 Task: For heading Calibri with Bold.  font size for heading24,  'Change the font style of data to'Bell MT.  and font size to 16,  Change the alignment of both headline & data to Align middle & Align Center.  In the sheet  FinSummary review
Action: Mouse moved to (112, 103)
Screenshot: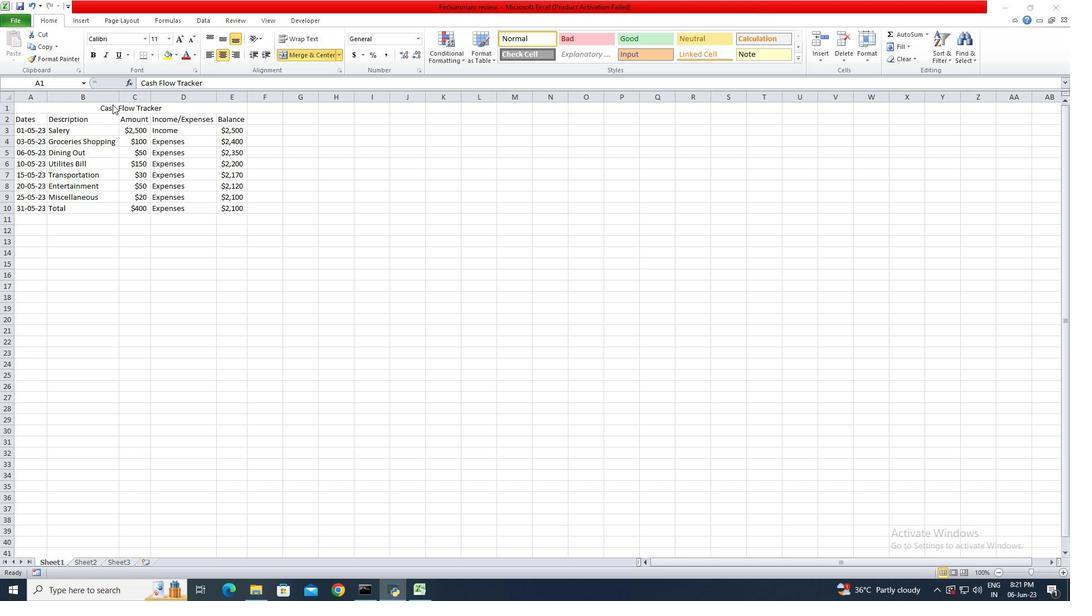
Action: Mouse pressed left at (112, 103)
Screenshot: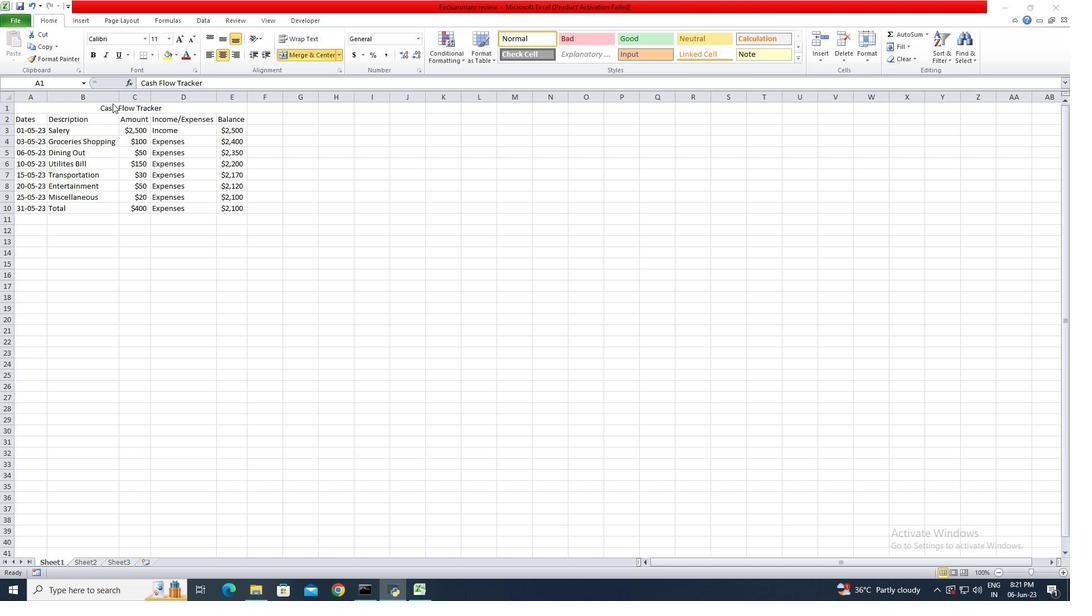 
Action: Mouse moved to (142, 41)
Screenshot: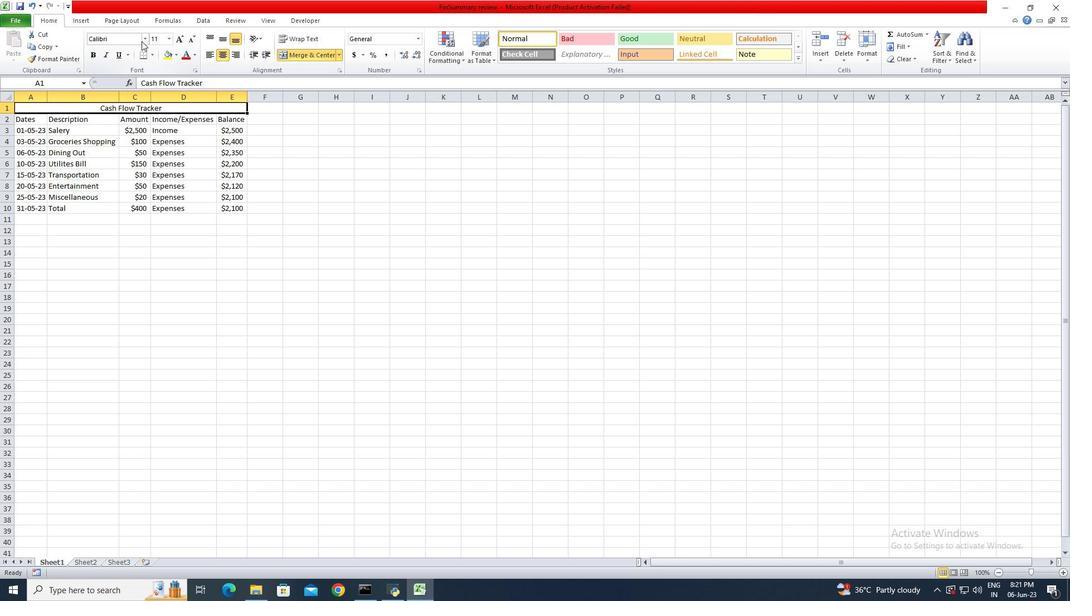 
Action: Mouse pressed left at (142, 41)
Screenshot: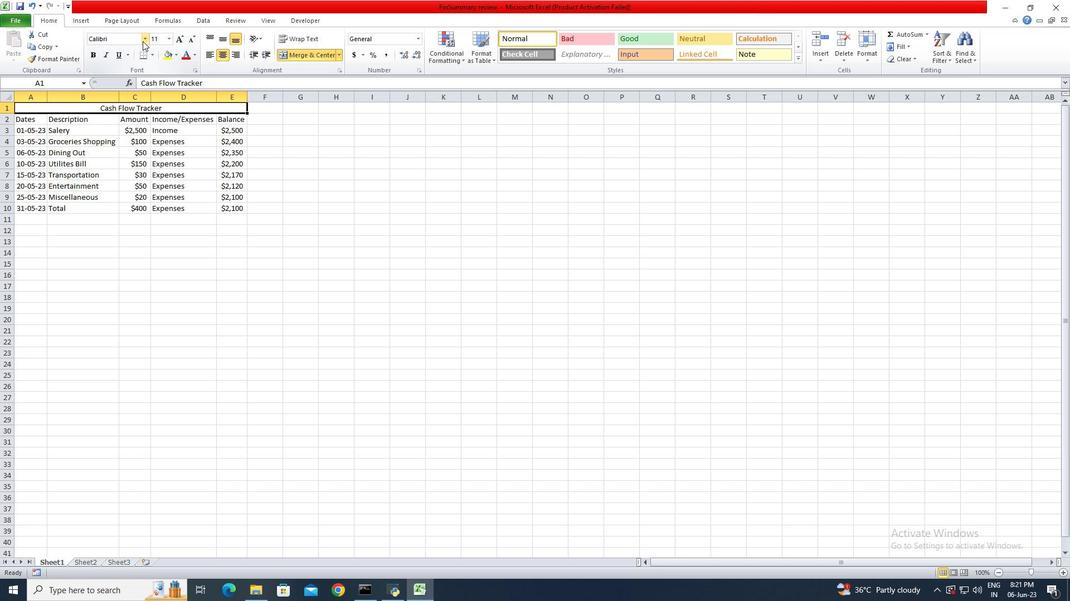 
Action: Mouse moved to (122, 74)
Screenshot: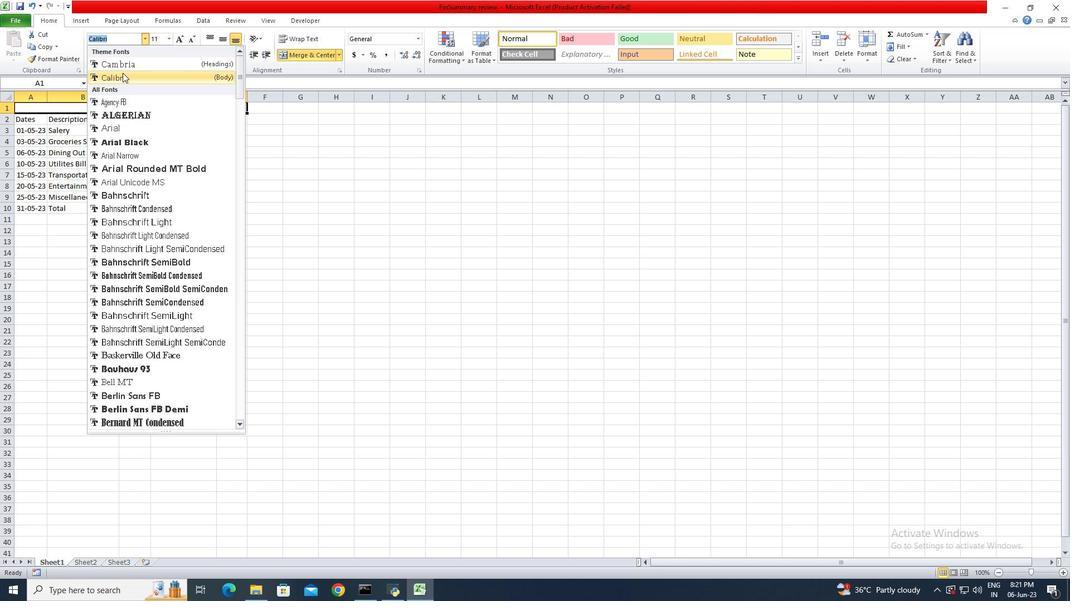 
Action: Mouse pressed left at (122, 74)
Screenshot: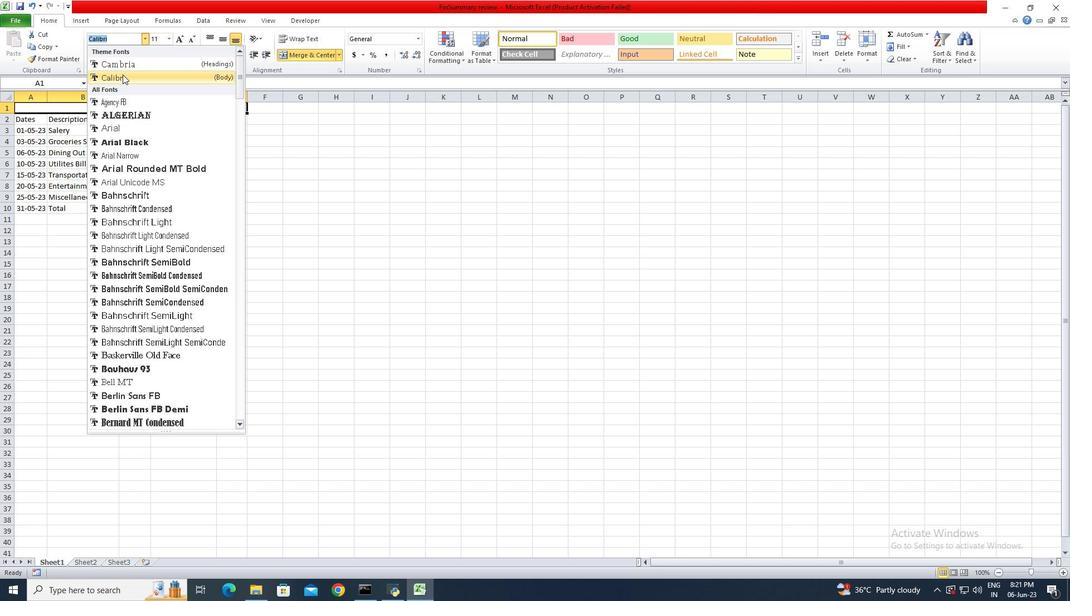 
Action: Mouse moved to (96, 55)
Screenshot: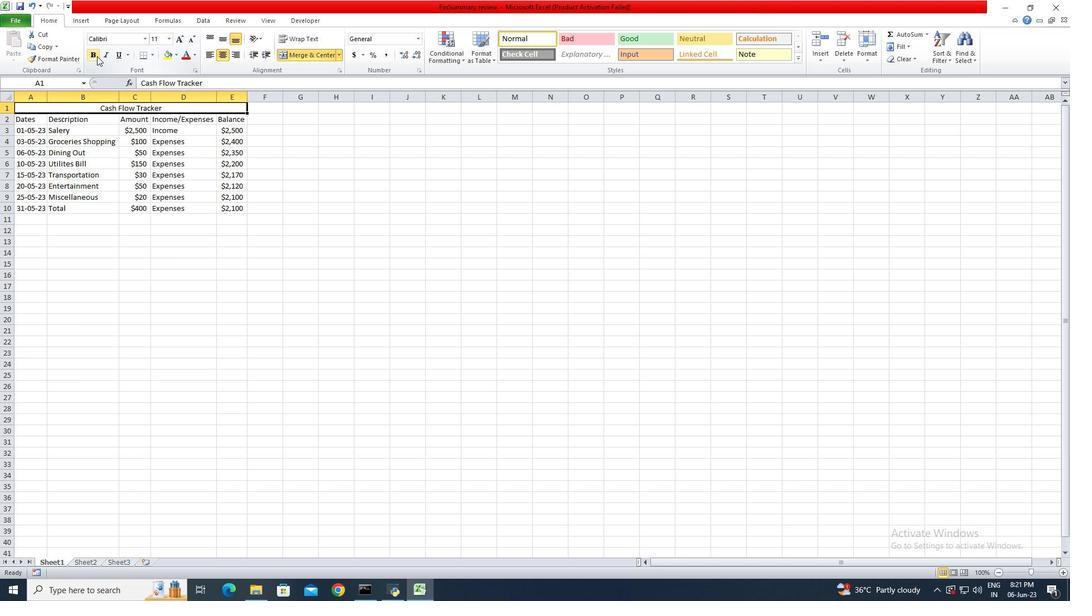 
Action: Mouse pressed left at (96, 55)
Screenshot: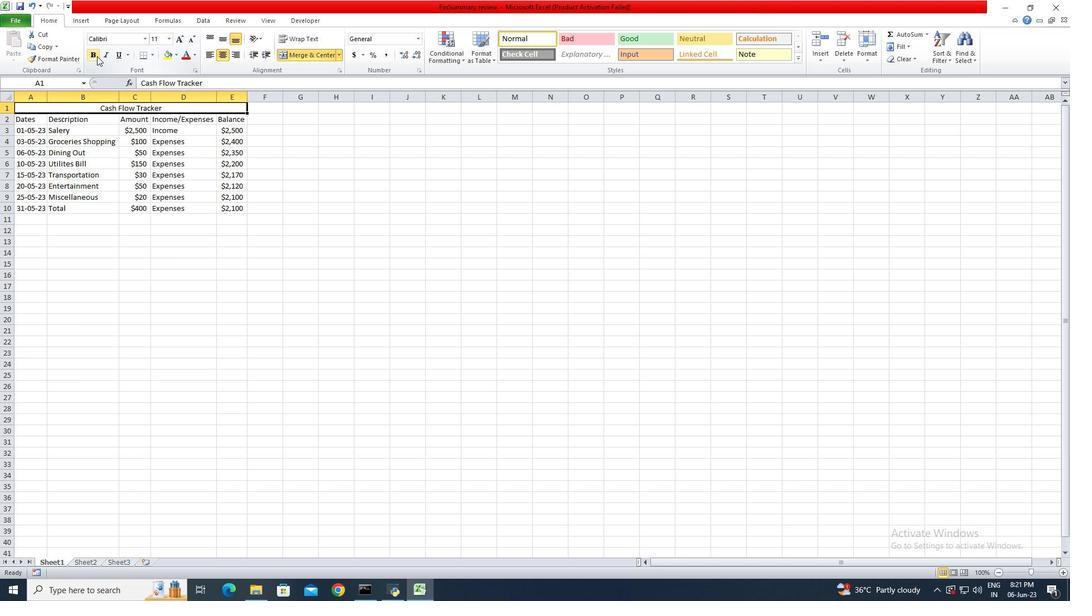 
Action: Mouse moved to (167, 39)
Screenshot: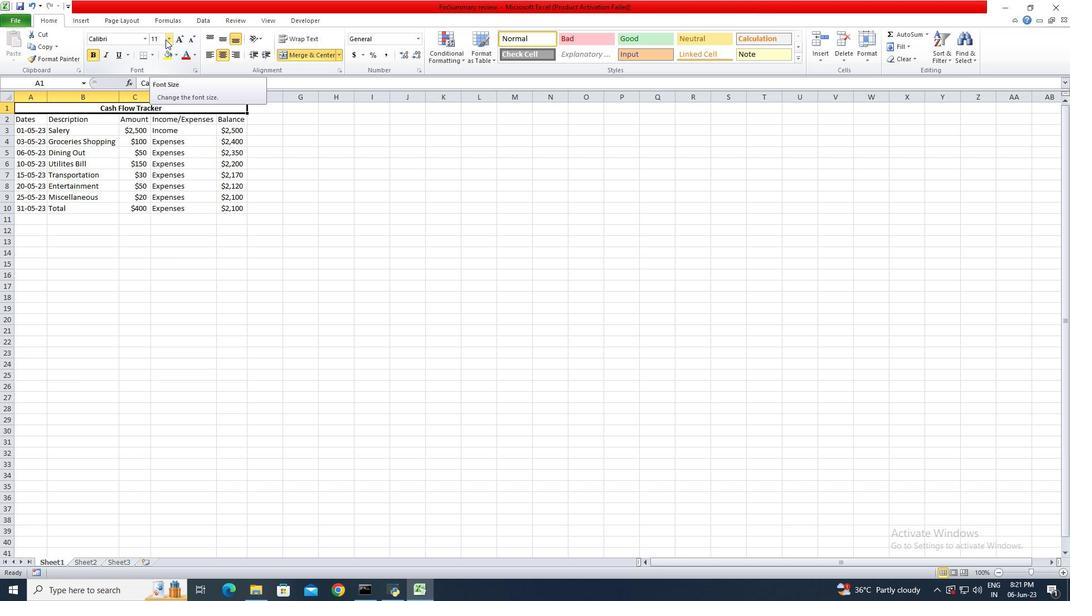 
Action: Mouse pressed left at (167, 39)
Screenshot: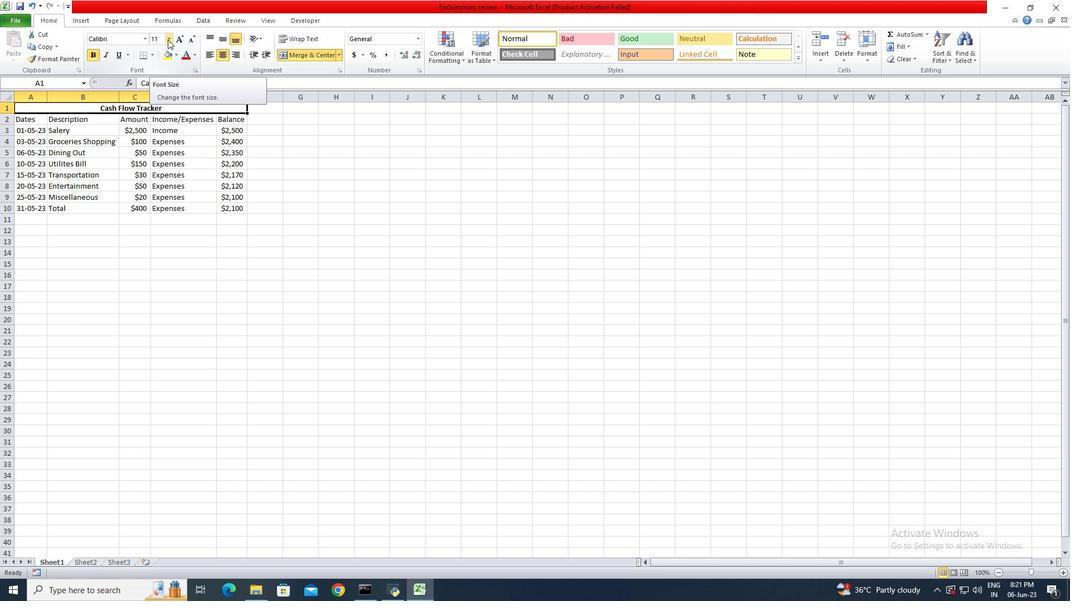
Action: Mouse moved to (159, 144)
Screenshot: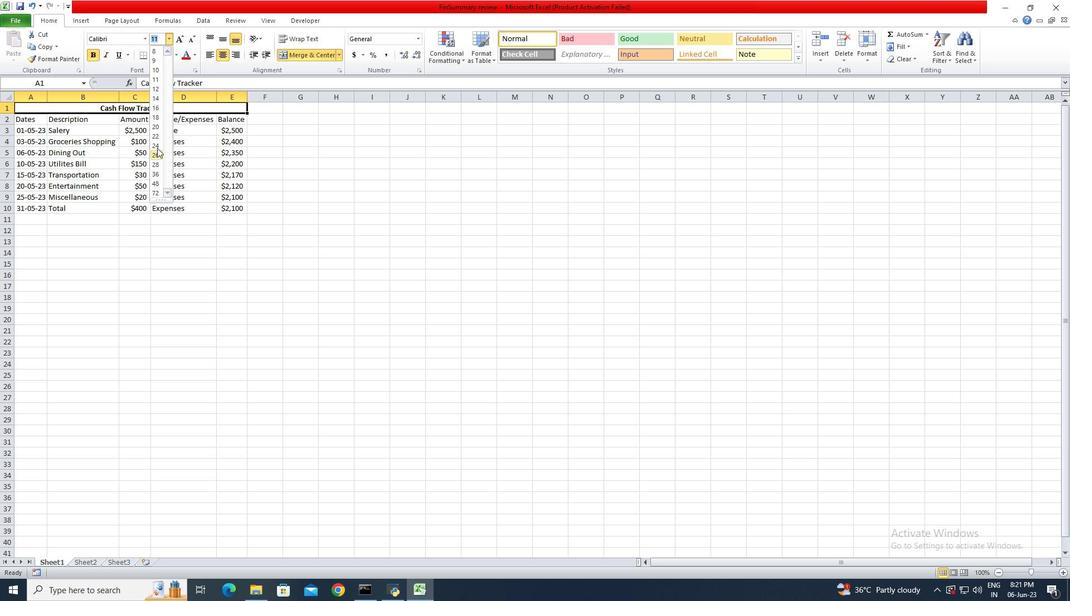 
Action: Mouse pressed left at (159, 144)
Screenshot: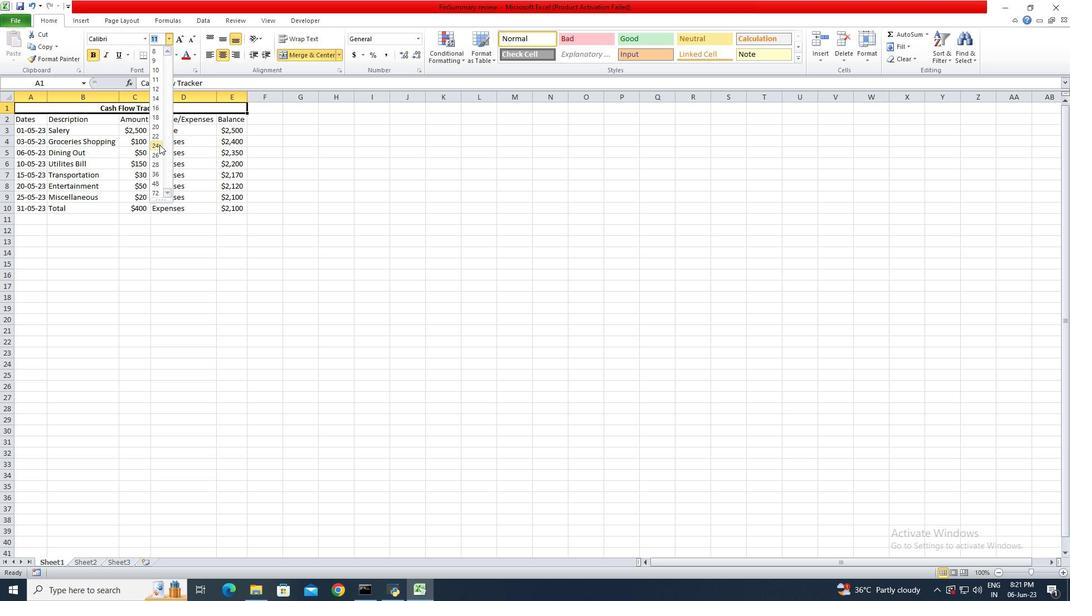
Action: Mouse moved to (36, 128)
Screenshot: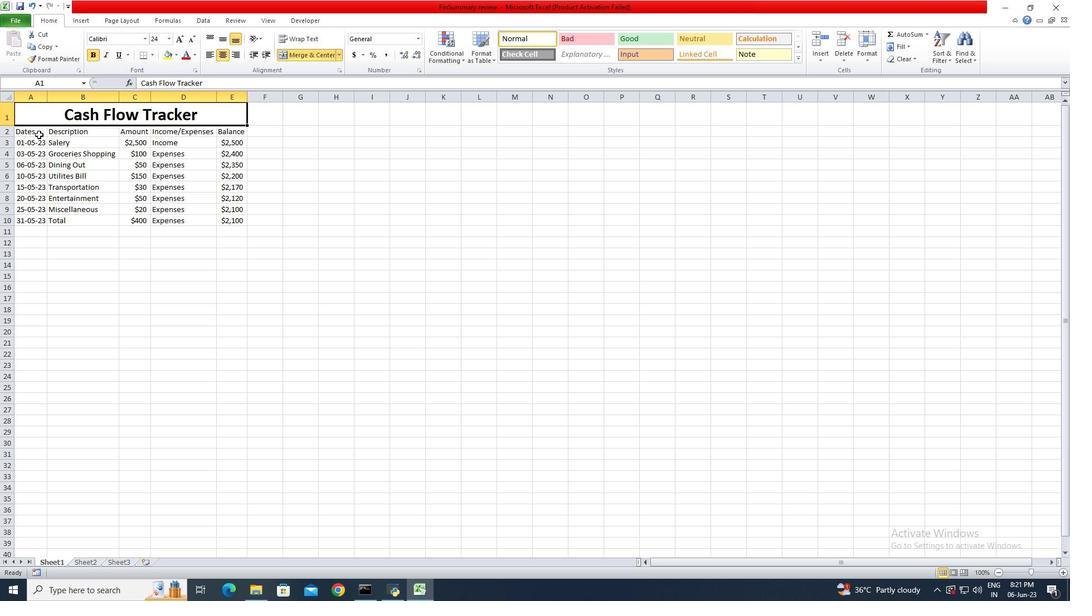 
Action: Mouse pressed left at (36, 128)
Screenshot: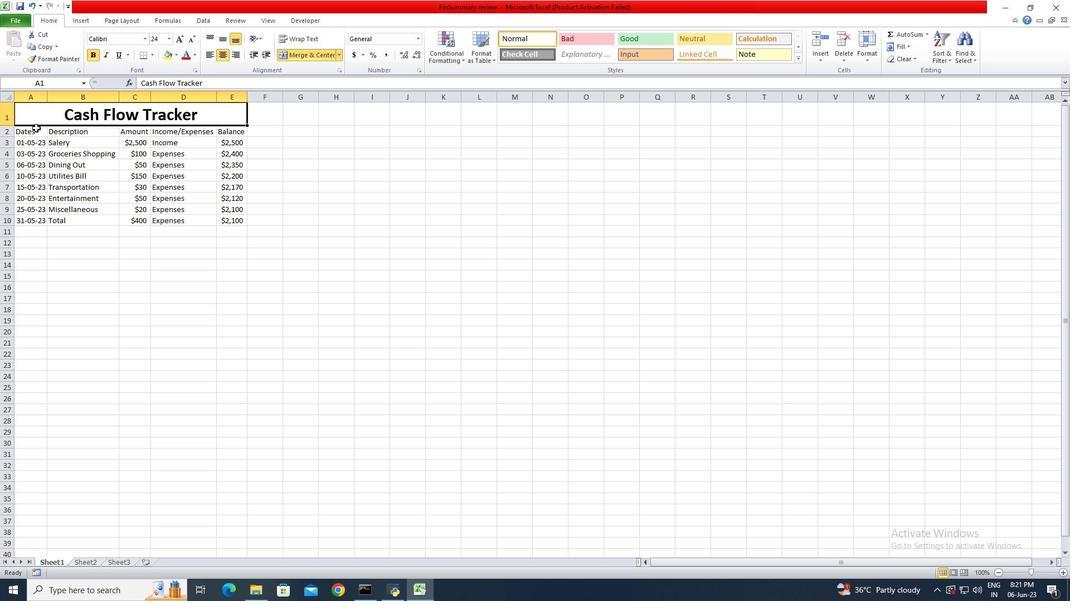 
Action: Mouse moved to (147, 37)
Screenshot: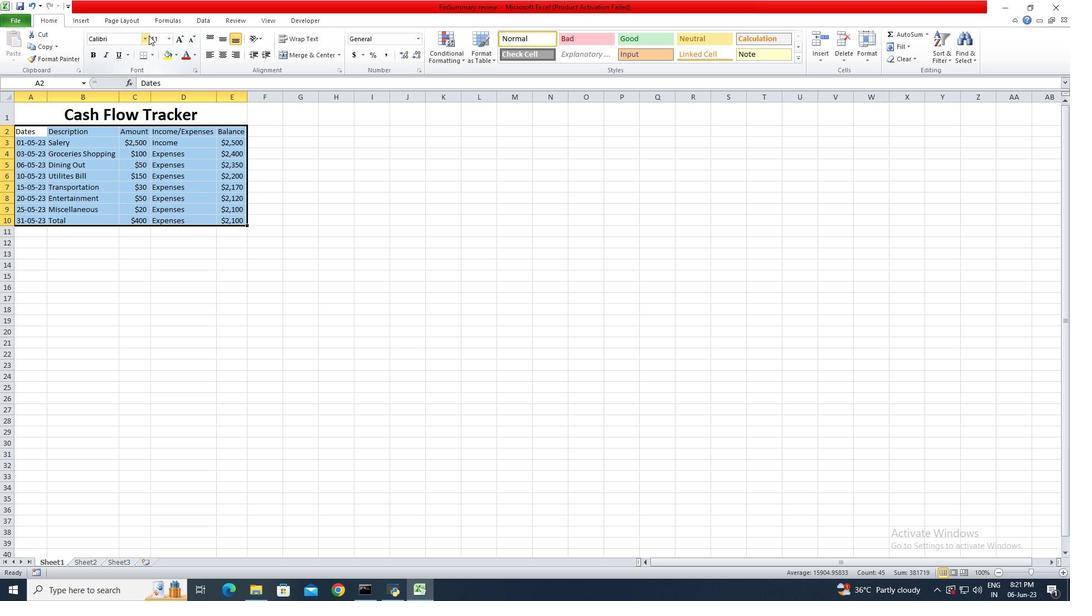 
Action: Mouse pressed left at (147, 37)
Screenshot: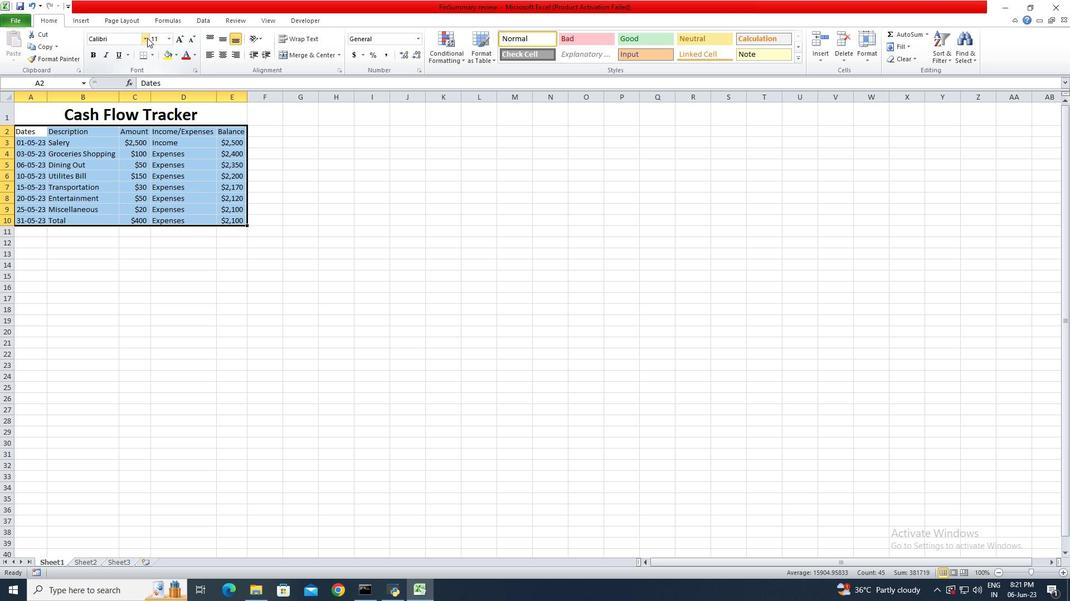 
Action: Mouse moved to (193, 386)
Screenshot: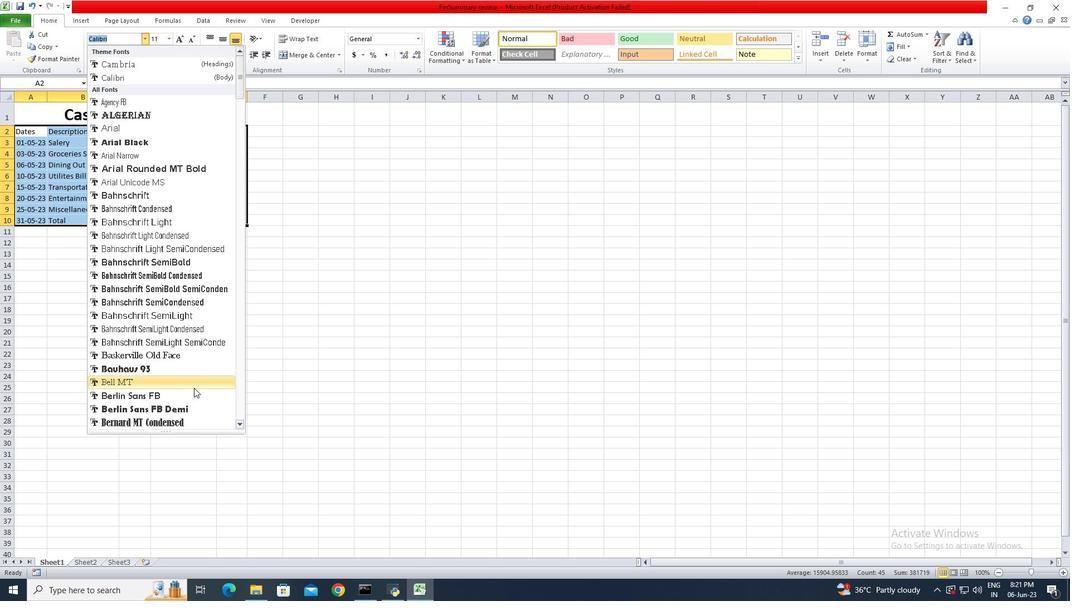 
Action: Mouse pressed left at (193, 386)
Screenshot: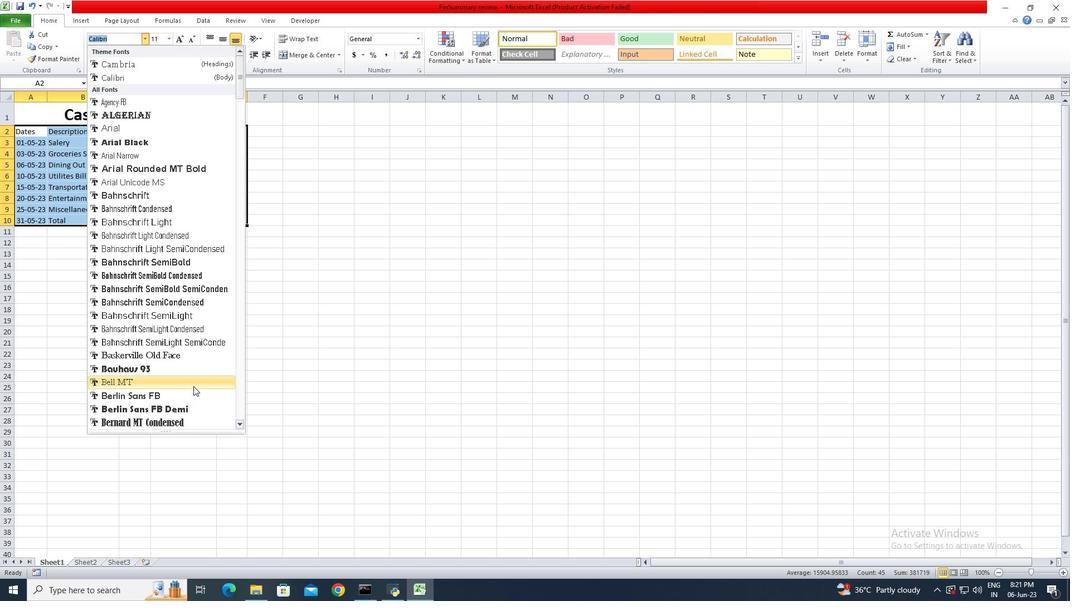 
Action: Mouse moved to (172, 44)
Screenshot: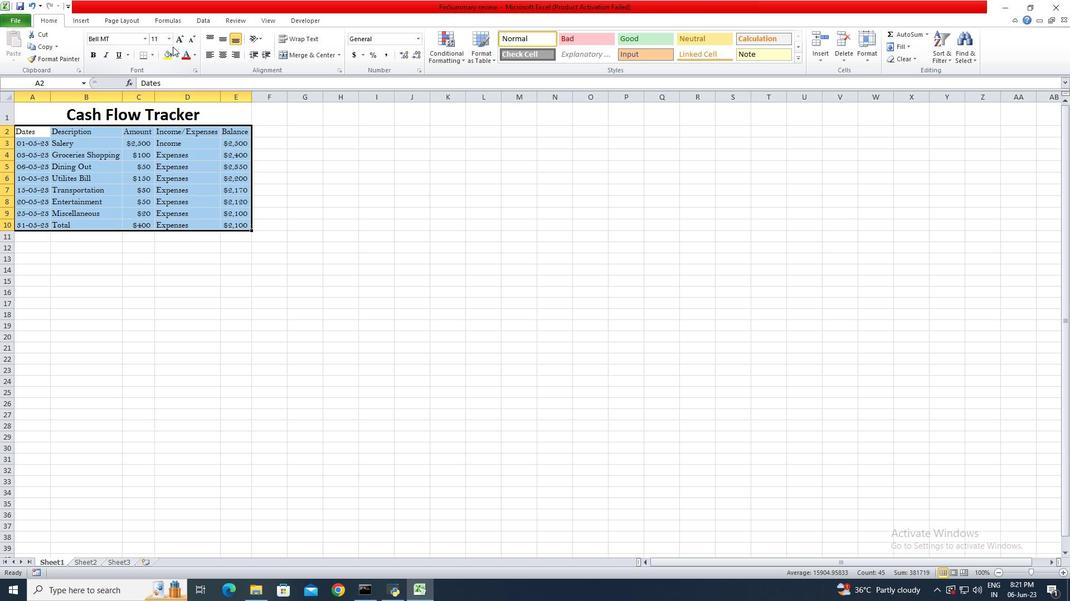 
Action: Mouse pressed left at (172, 44)
Screenshot: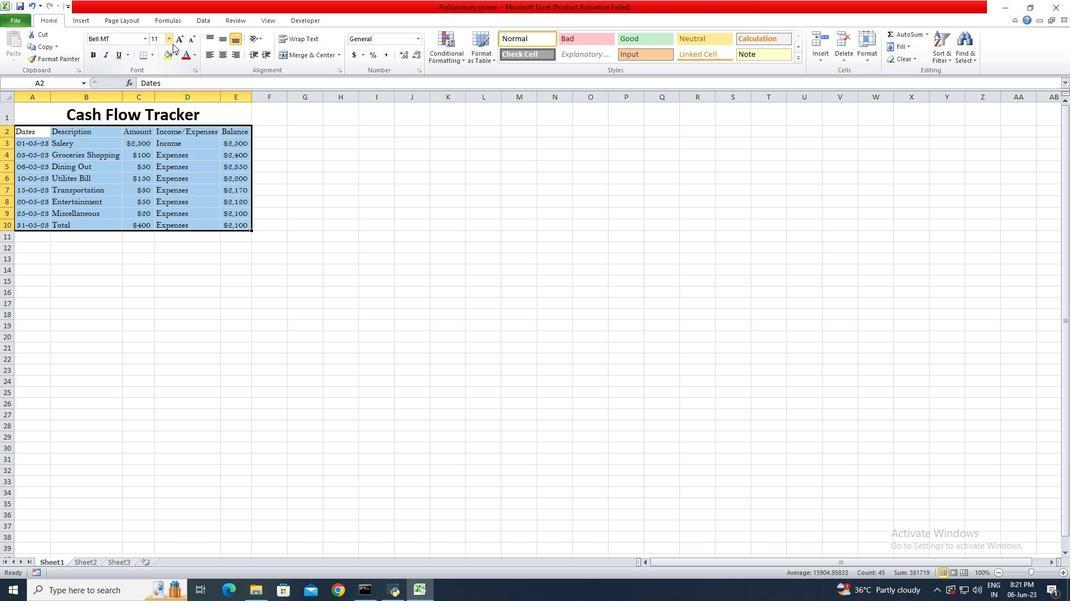 
Action: Mouse moved to (157, 107)
Screenshot: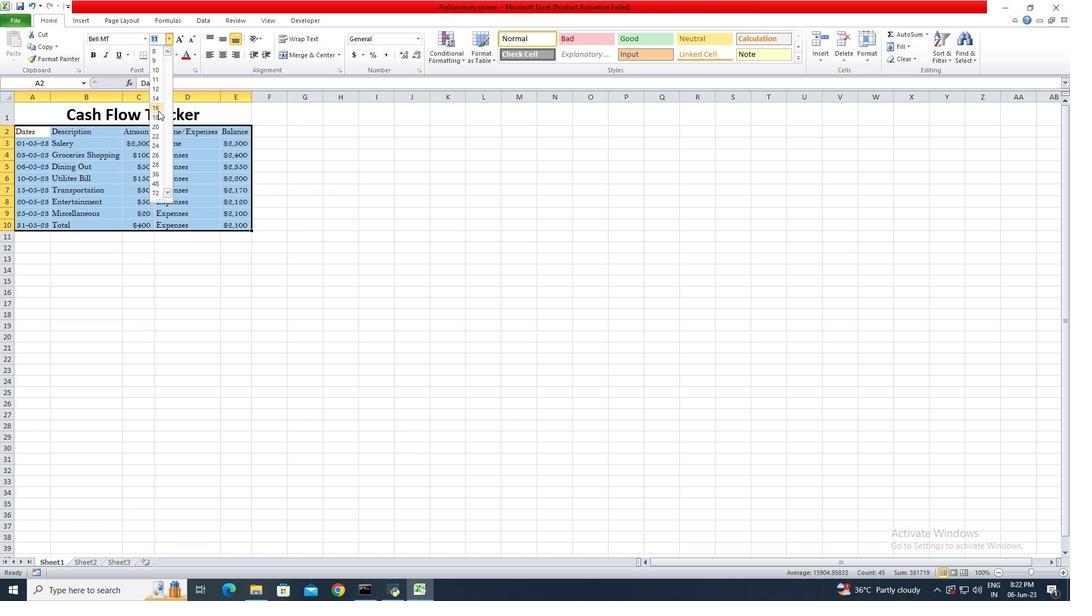 
Action: Mouse pressed left at (157, 107)
Screenshot: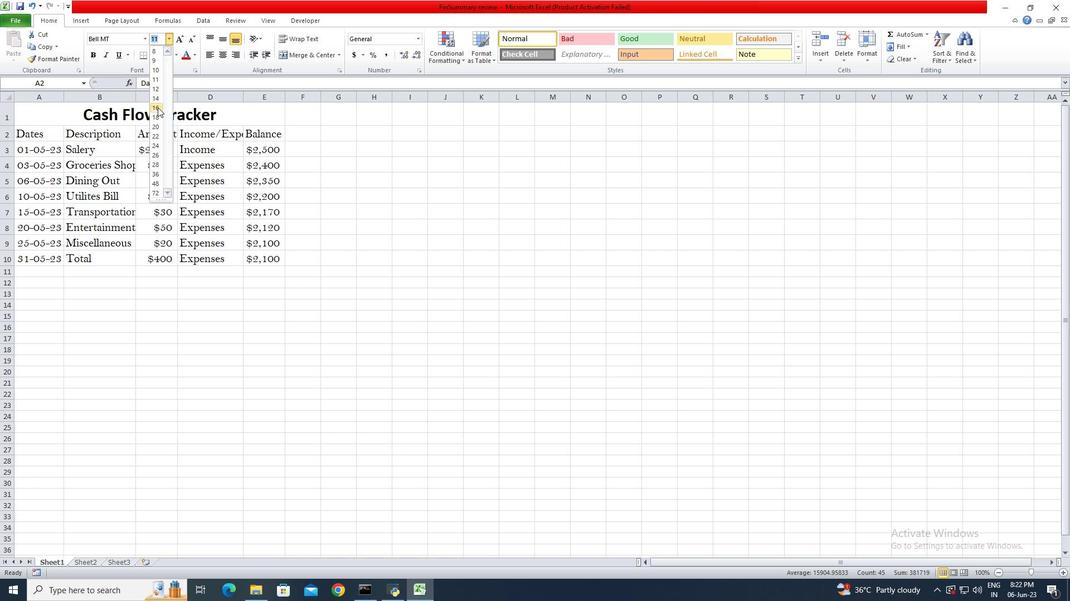 
Action: Mouse moved to (135, 99)
Screenshot: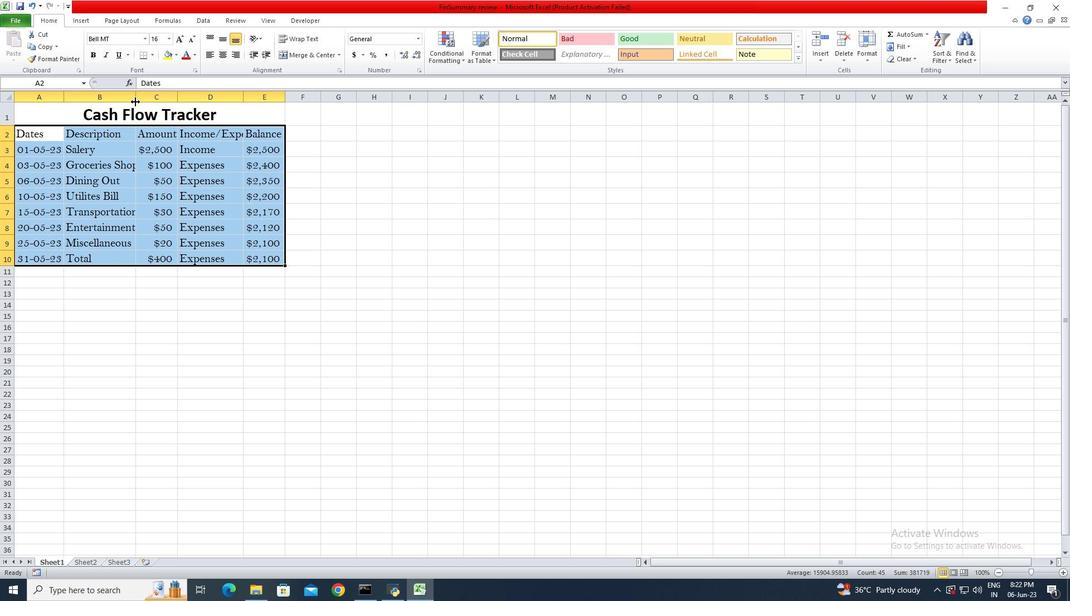 
Action: Mouse pressed left at (135, 99)
Screenshot: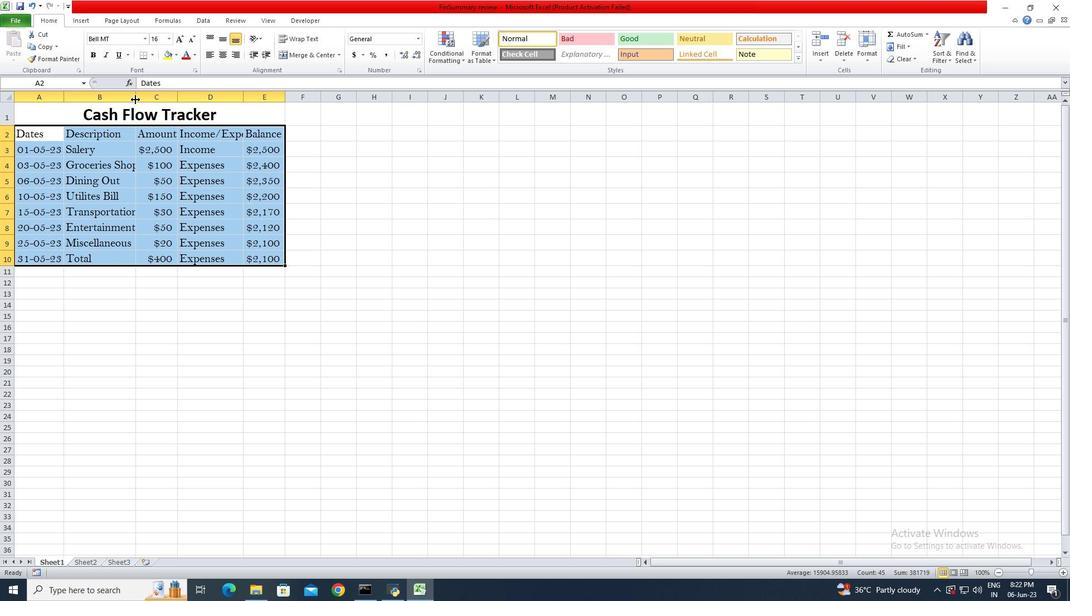 
Action: Mouse pressed left at (135, 99)
Screenshot: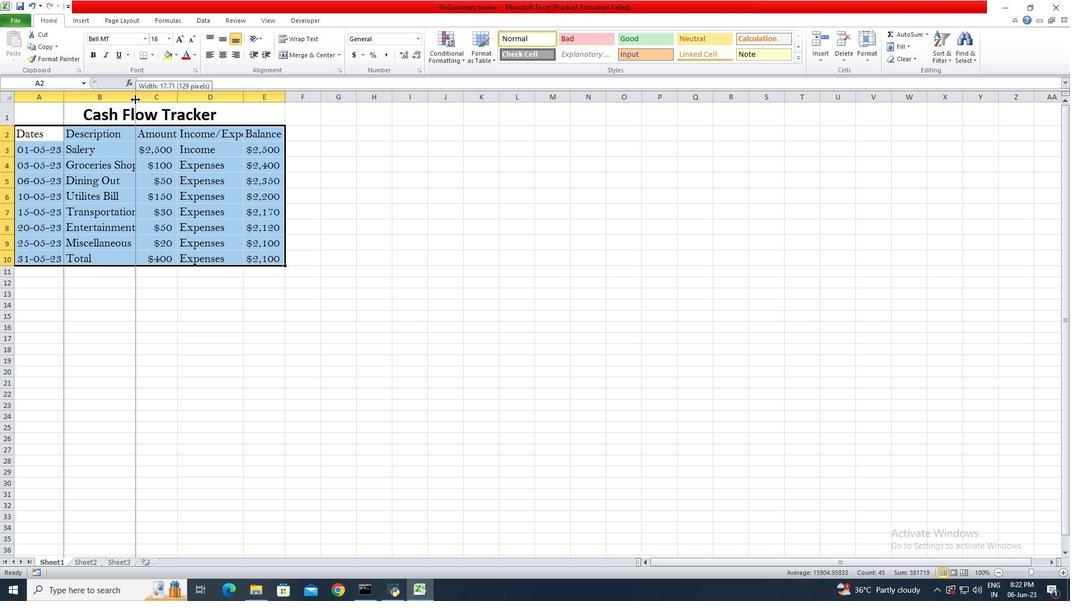 
Action: Mouse moved to (206, 100)
Screenshot: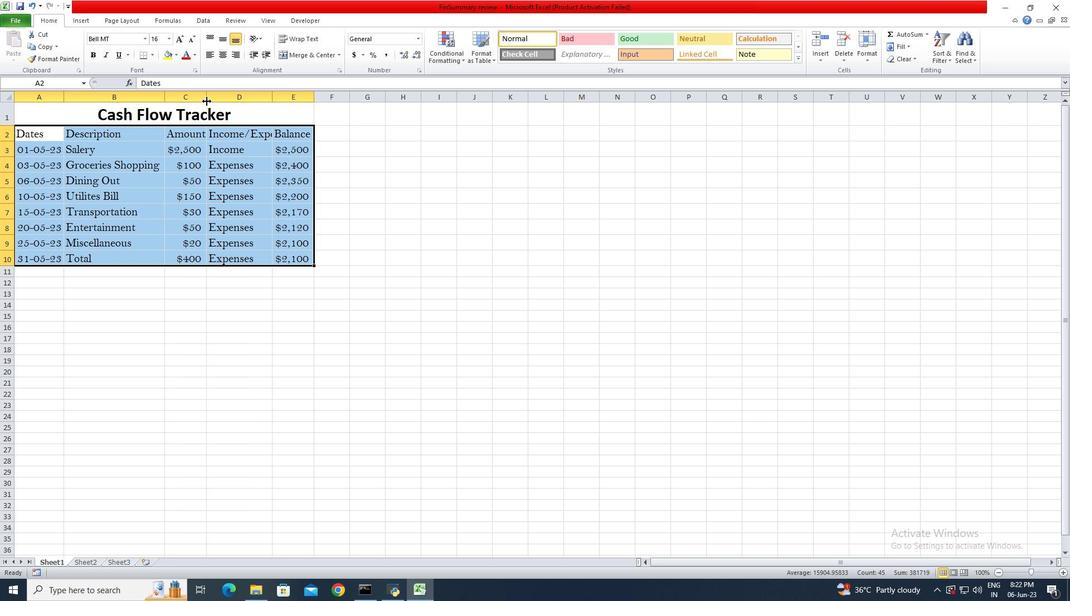 
Action: Mouse pressed left at (206, 100)
Screenshot: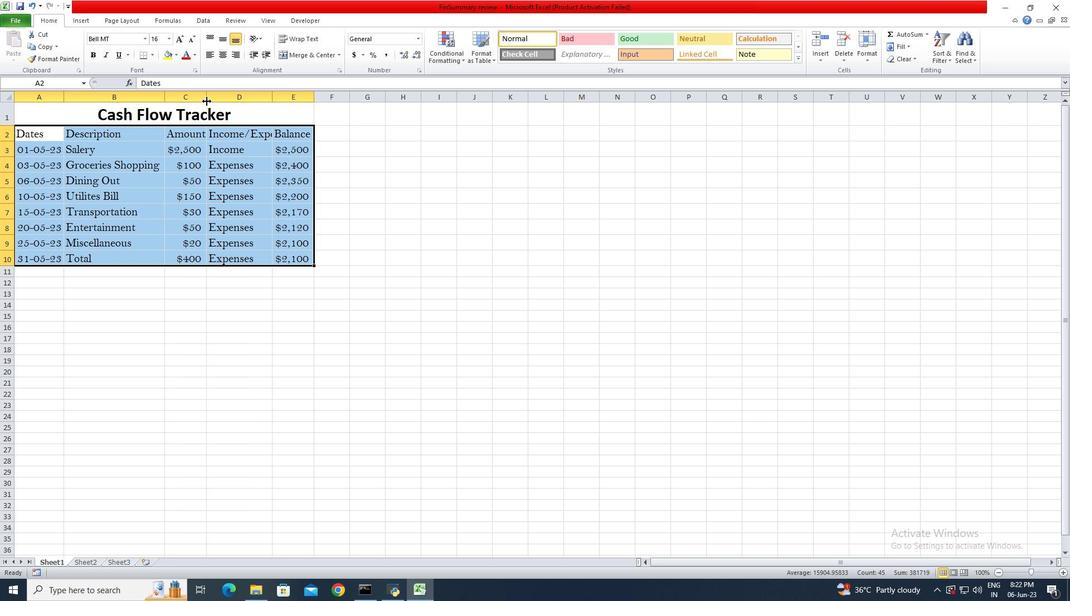 
Action: Mouse moved to (206, 99)
Screenshot: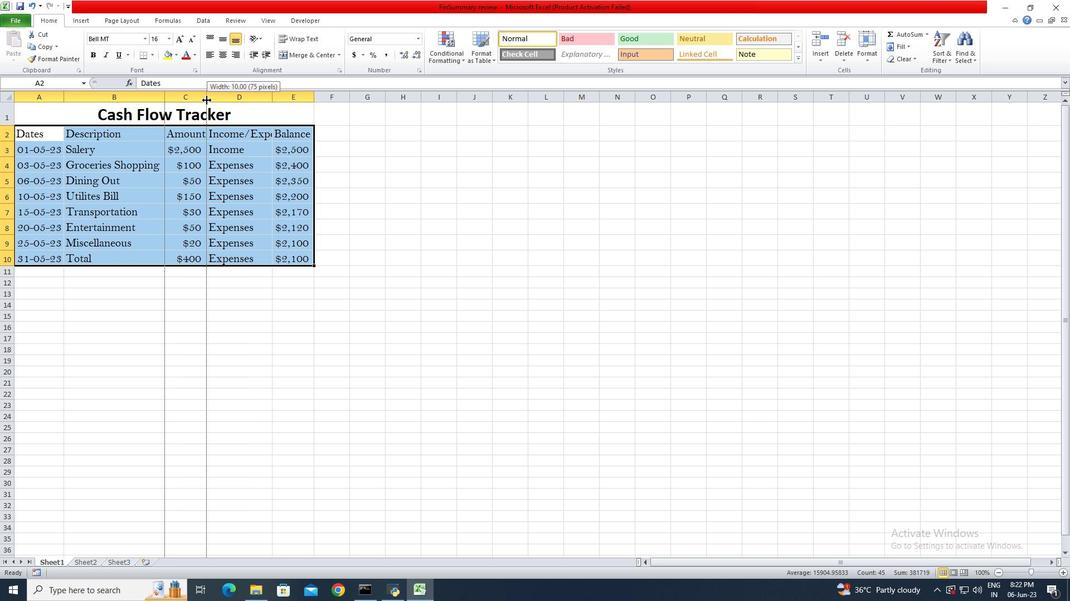 
Action: Mouse pressed left at (206, 99)
Screenshot: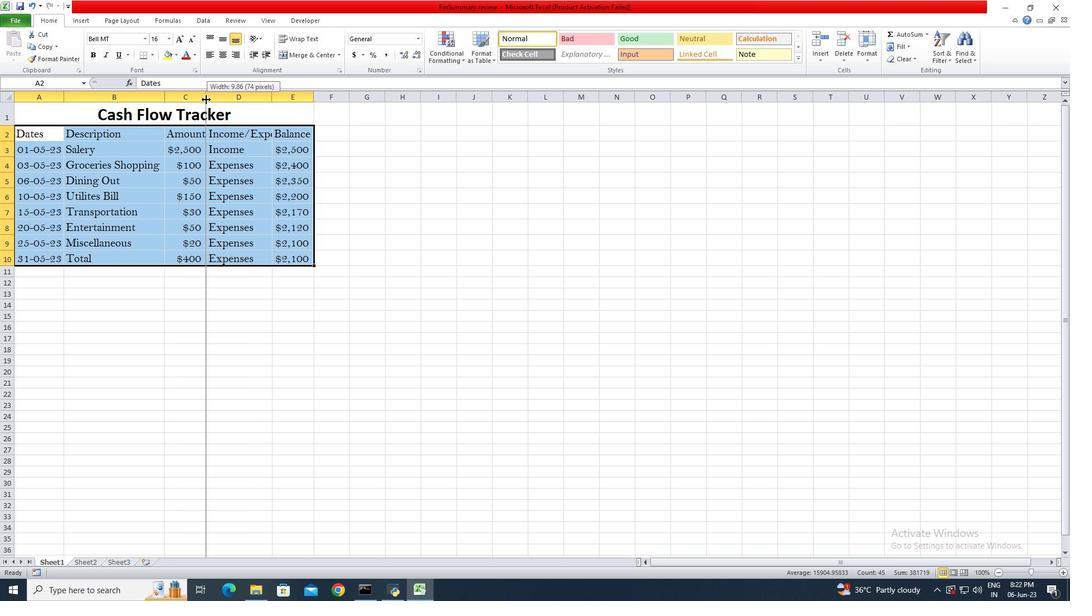 
Action: Mouse moved to (273, 98)
Screenshot: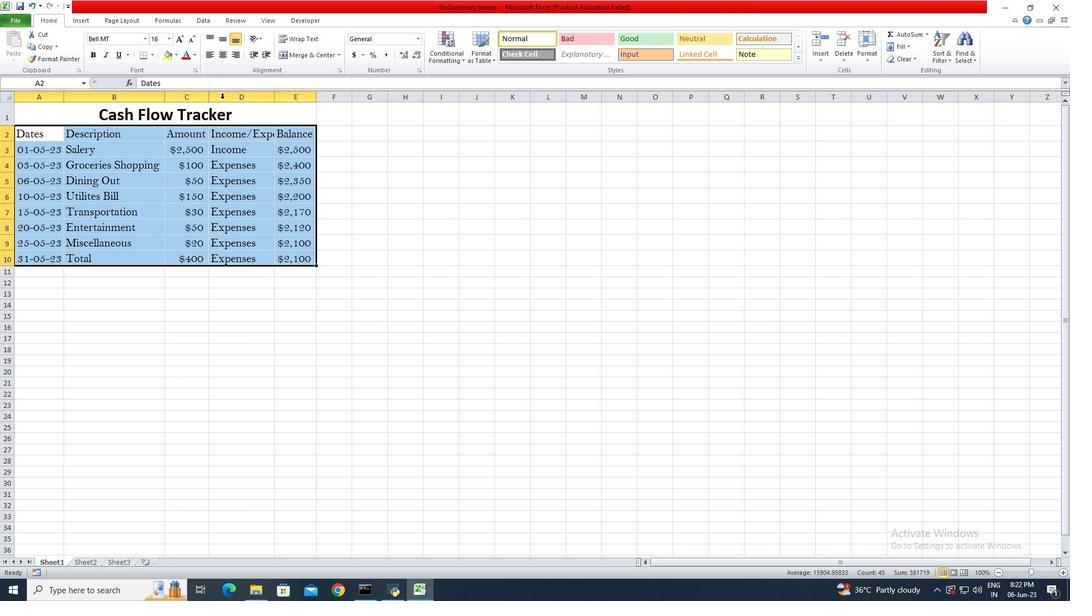 
Action: Mouse pressed left at (273, 98)
Screenshot: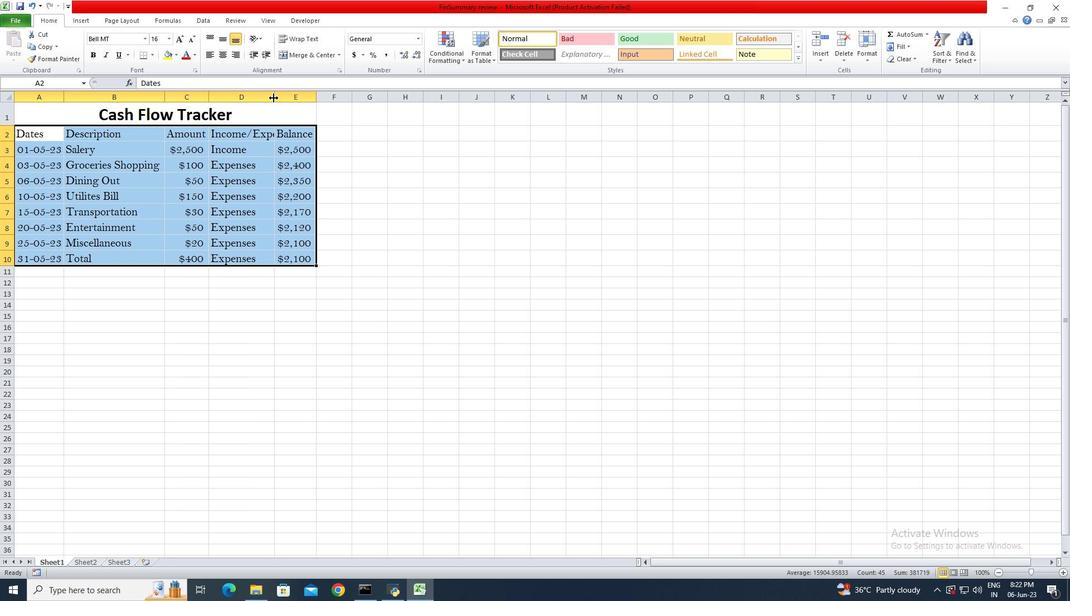 
Action: Mouse pressed left at (273, 98)
Screenshot: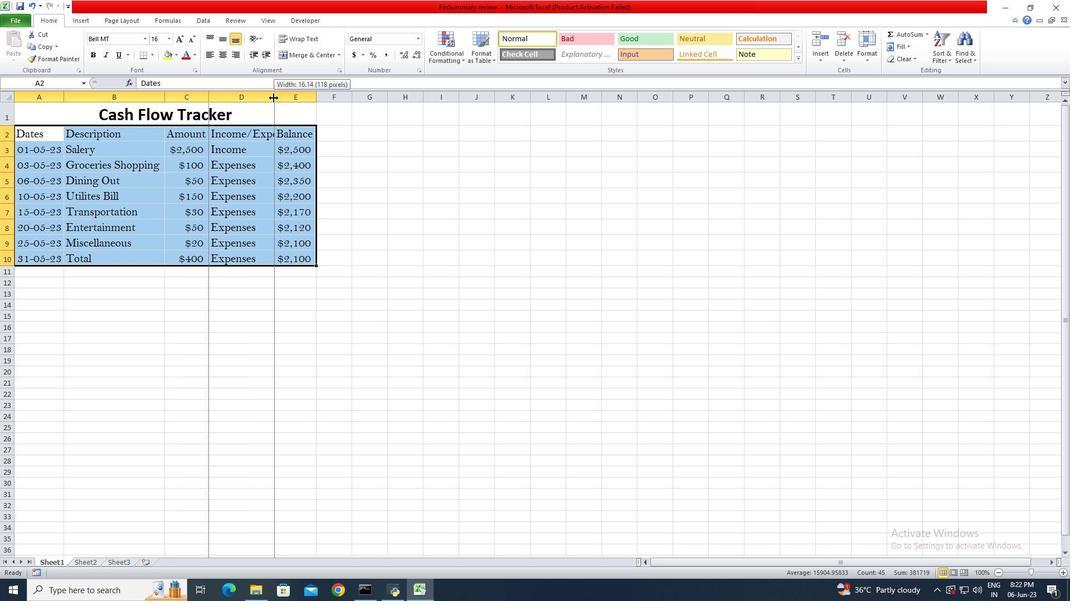 
Action: Mouse moved to (65, 113)
Screenshot: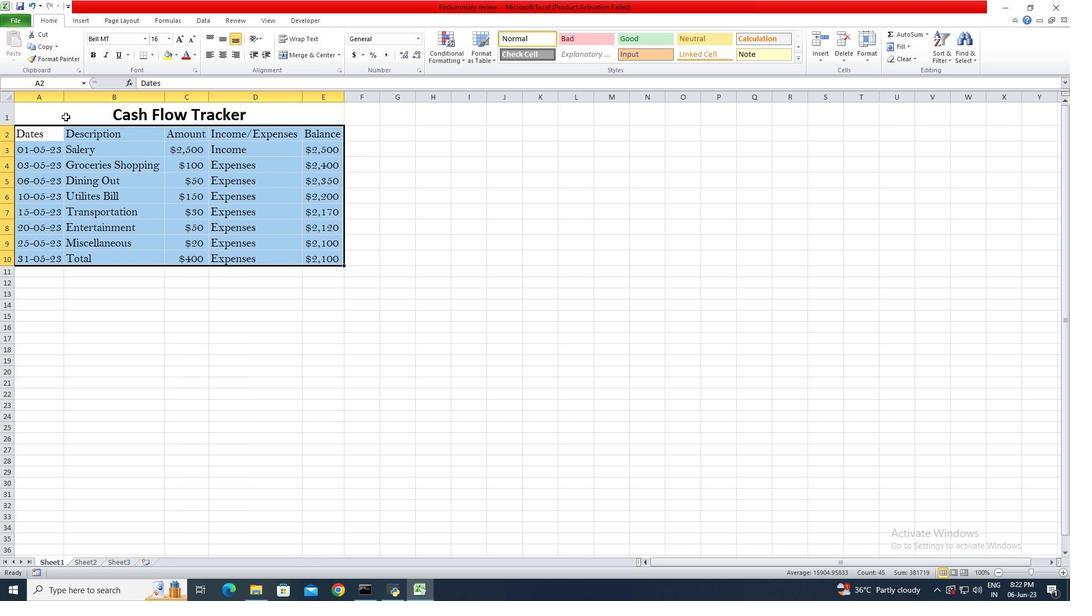 
Action: Mouse pressed left at (65, 113)
Screenshot: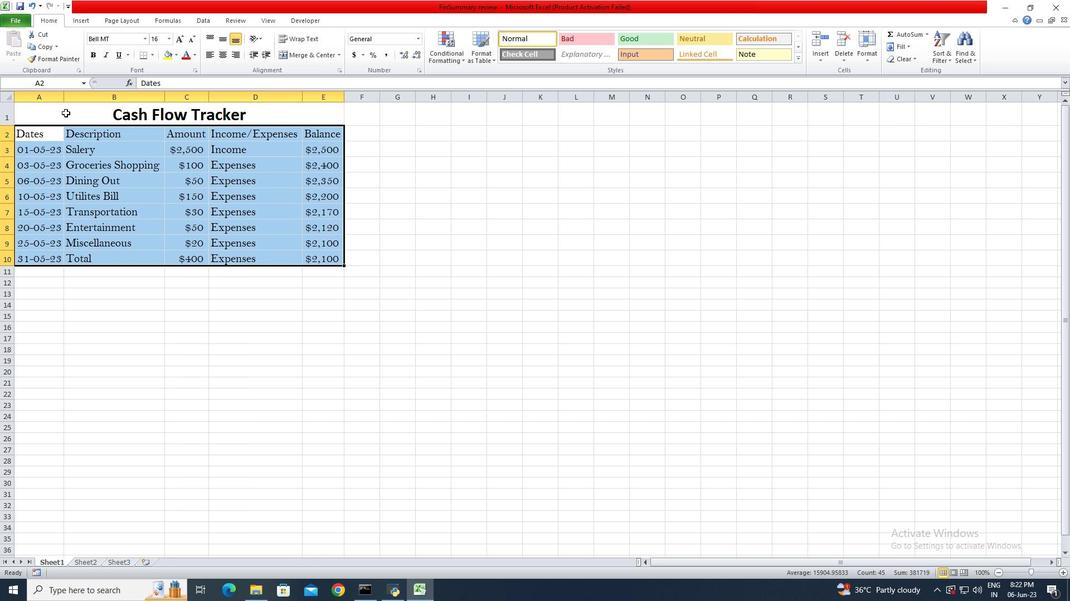 
Action: Mouse moved to (220, 38)
Screenshot: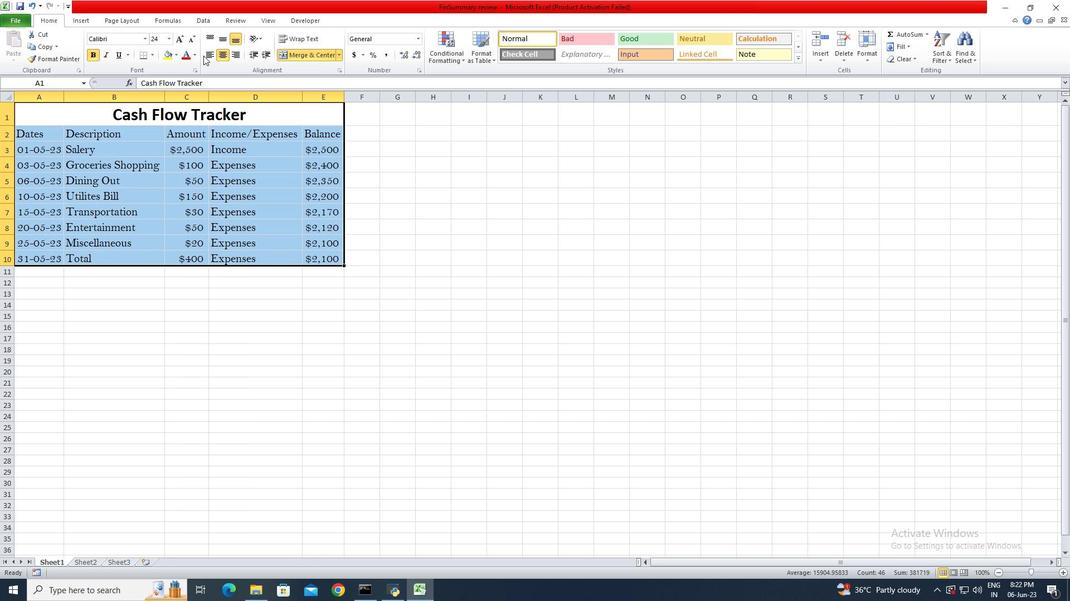 
Action: Mouse pressed left at (220, 38)
Screenshot: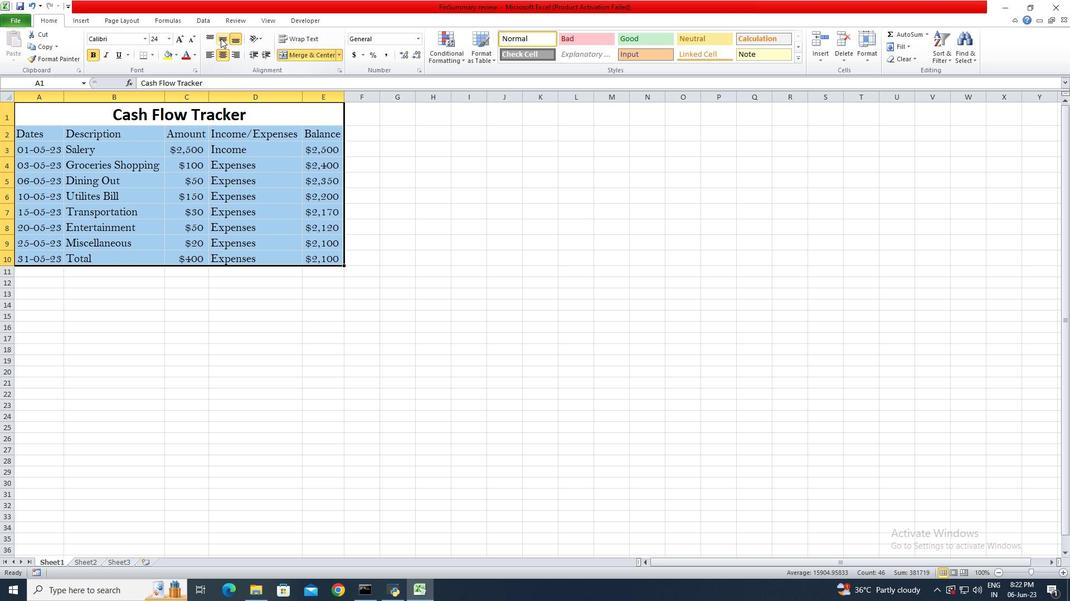 
Action: Mouse moved to (222, 51)
Screenshot: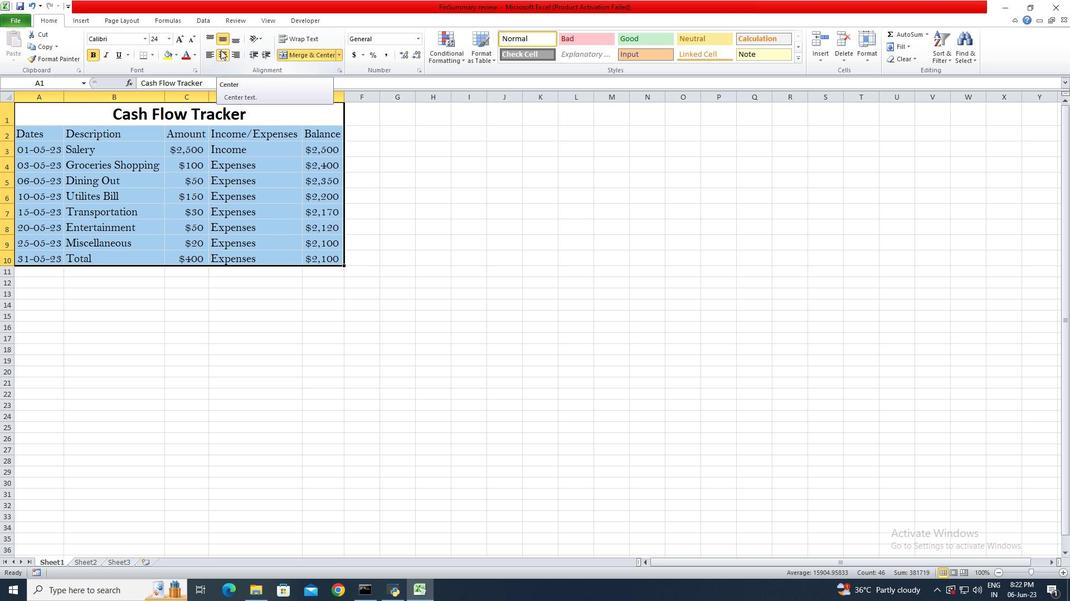
Action: Mouse pressed left at (222, 51)
Screenshot: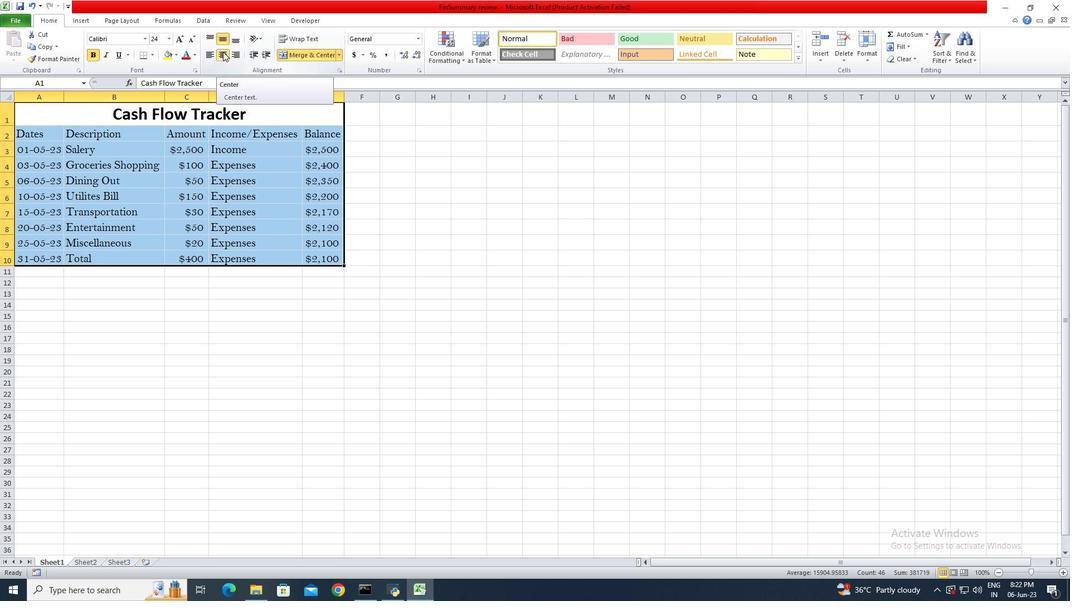 
Action: Mouse moved to (18, 16)
Screenshot: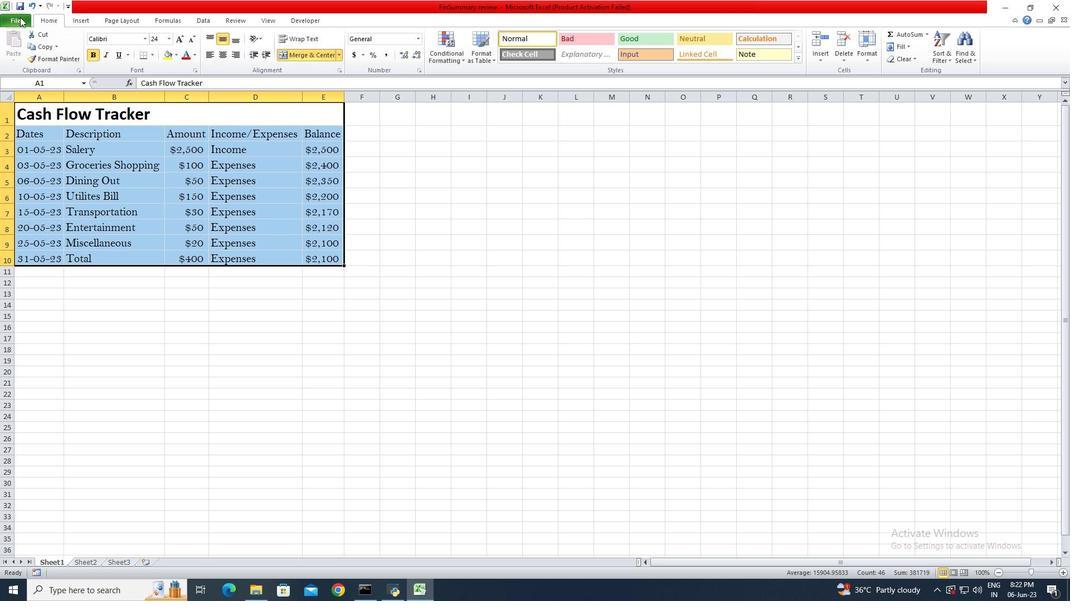 
Action: Mouse pressed left at (18, 16)
Screenshot: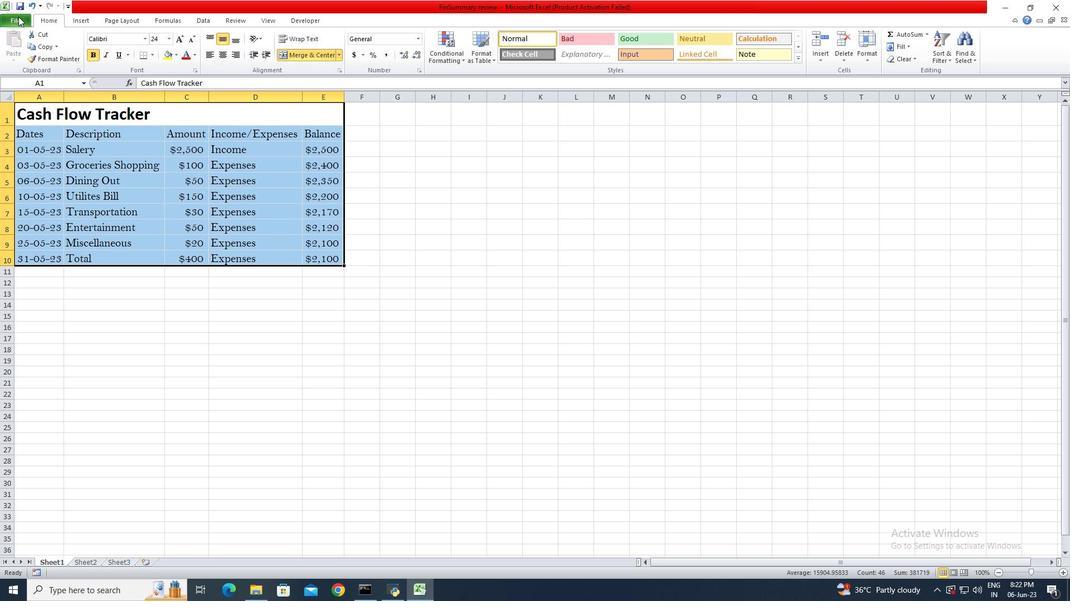
Action: Mouse moved to (37, 43)
Screenshot: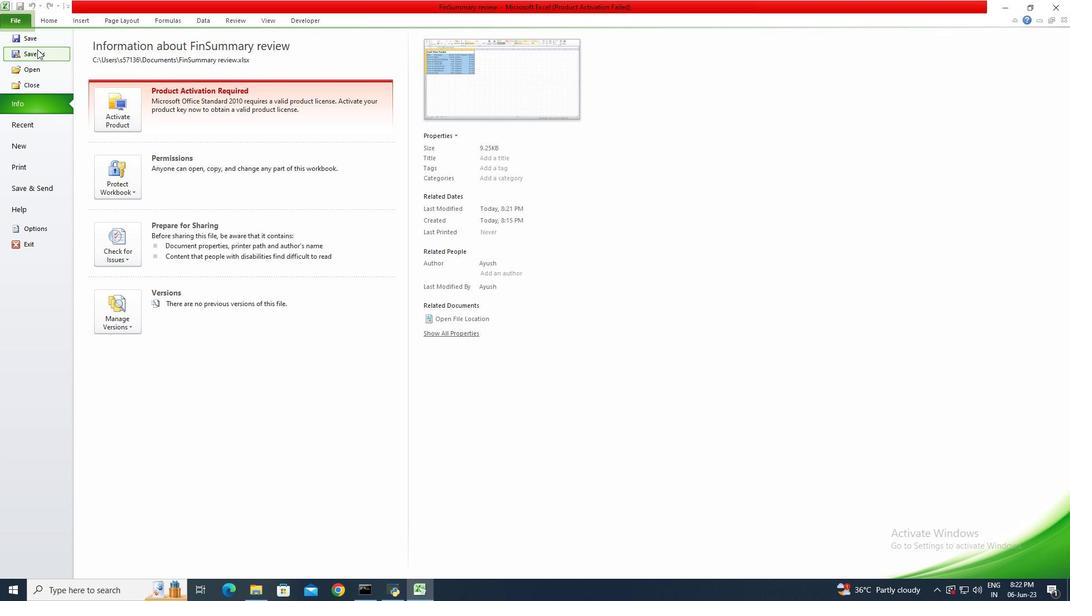 
Action: Mouse pressed left at (37, 43)
Screenshot: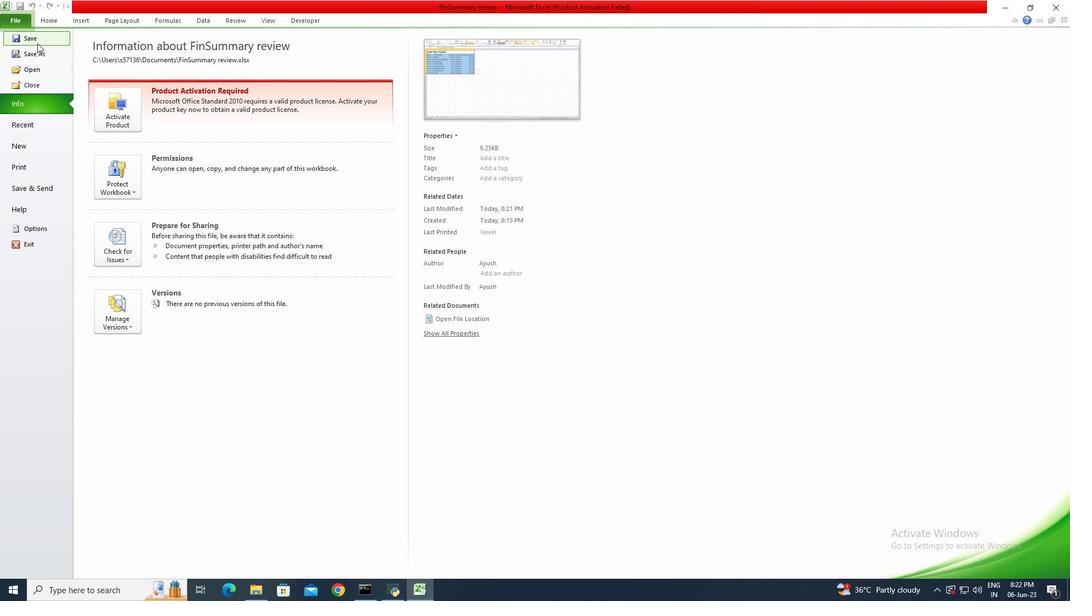 
Action: Mouse moved to (22, 106)
Screenshot: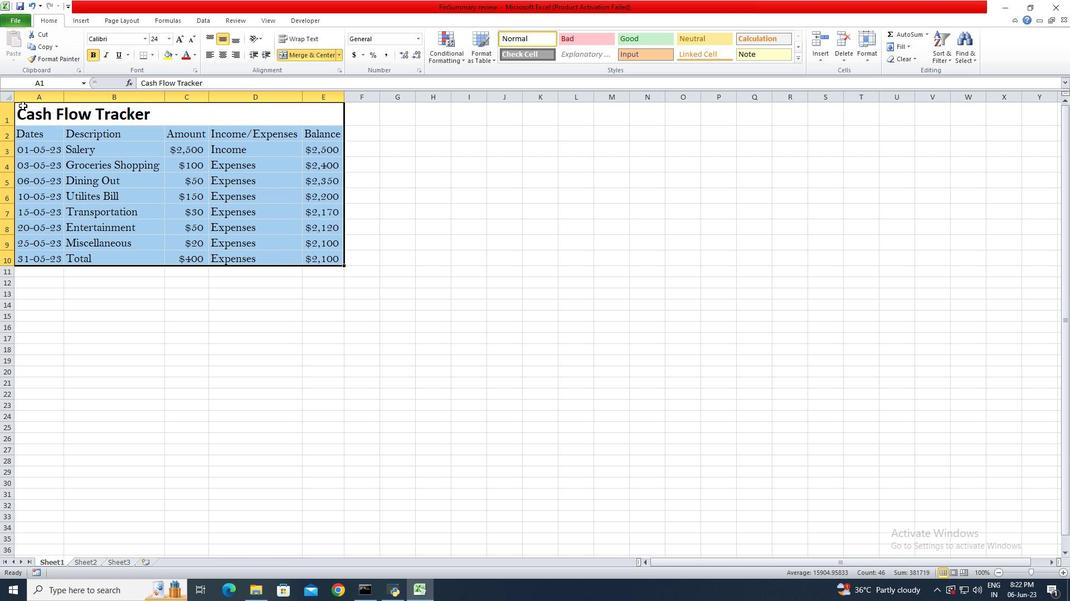 
